 Task: Enable Ferry only option.
Action: Mouse moved to (1026, 6)
Screenshot: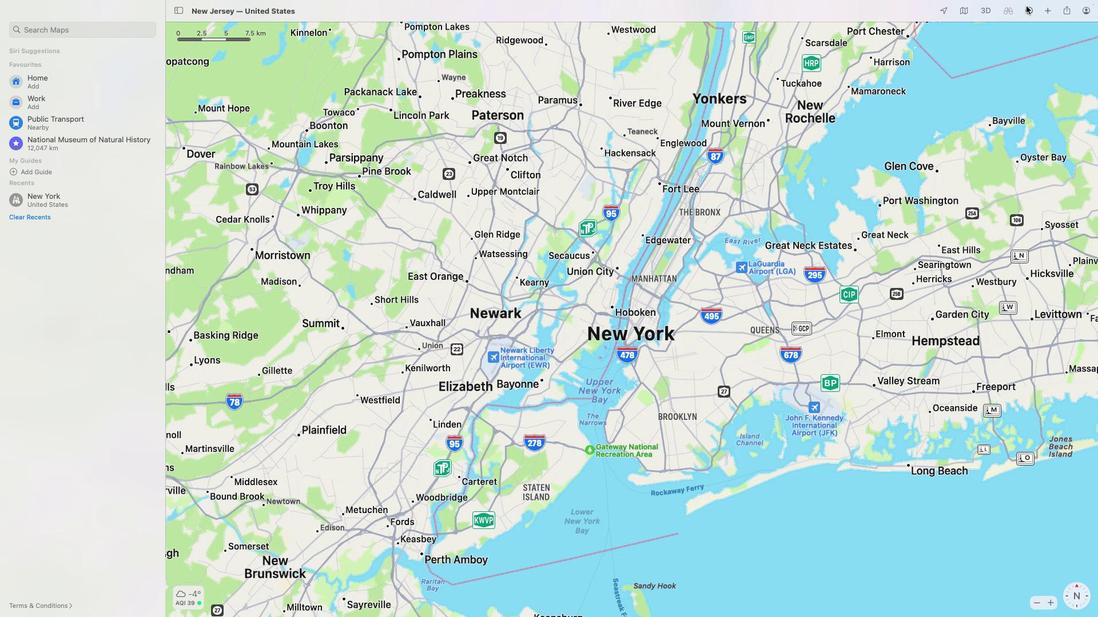 
Action: Mouse pressed left at (1026, 6)
Screenshot: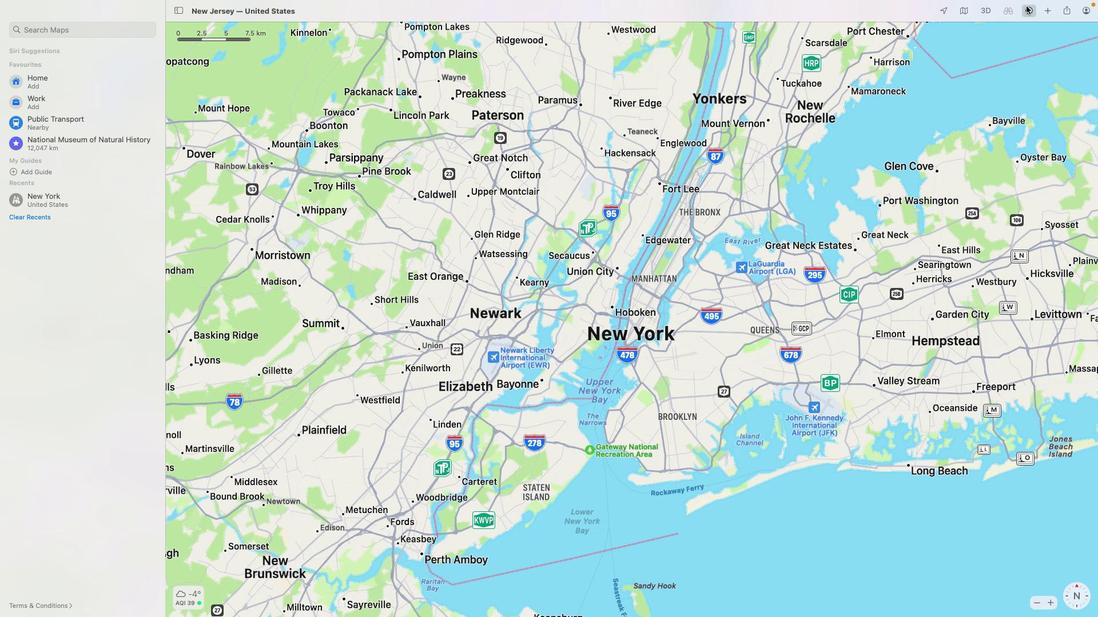 
Action: Mouse moved to (1045, 50)
Screenshot: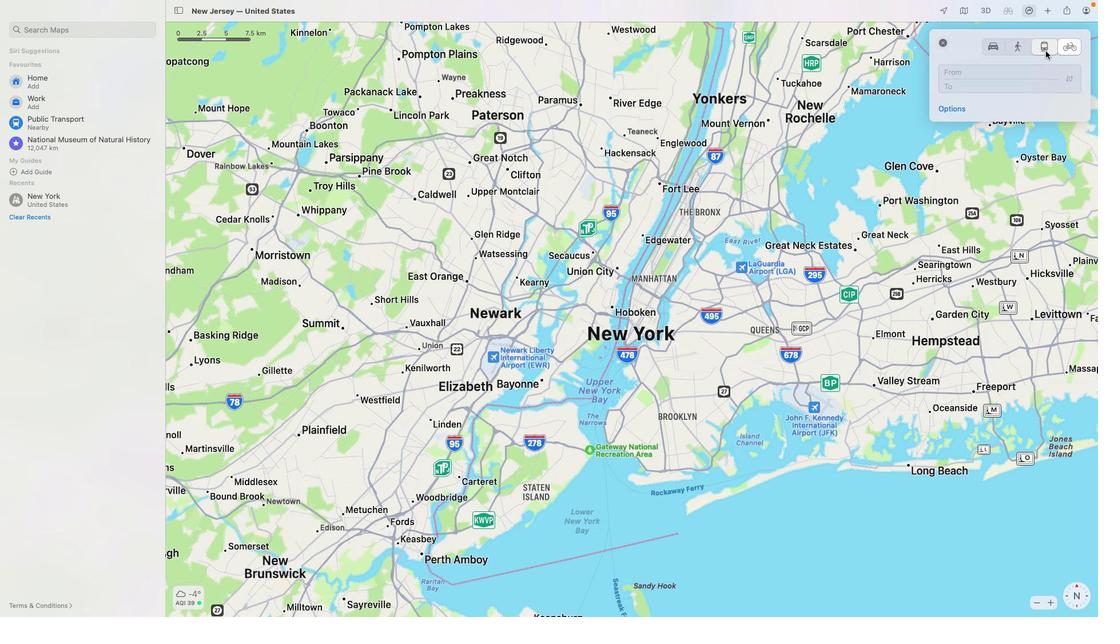 
Action: Mouse pressed left at (1045, 50)
Screenshot: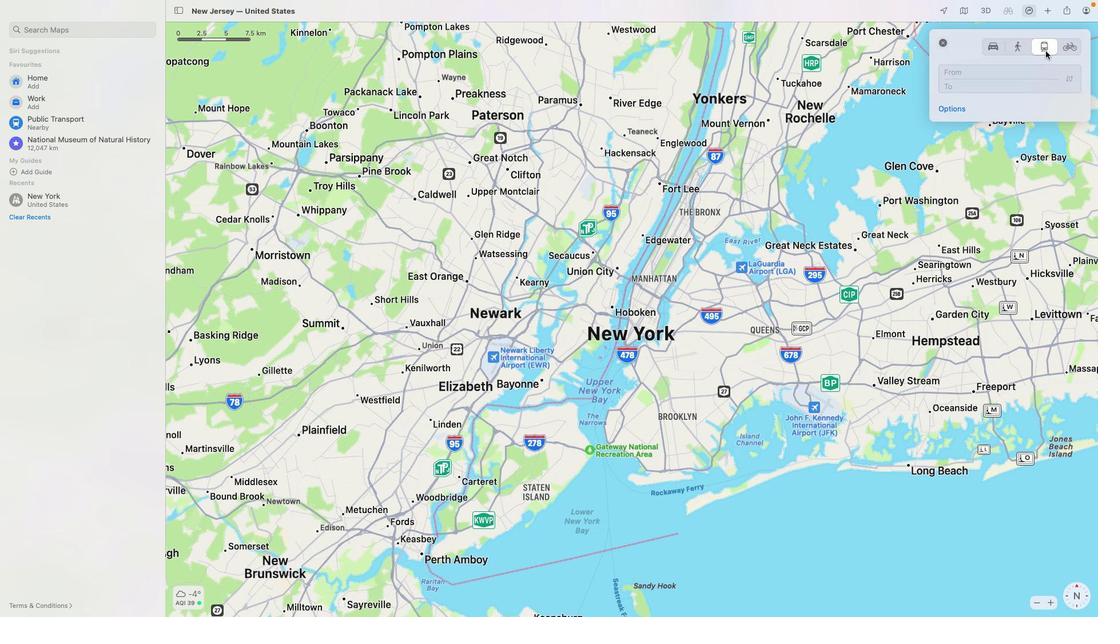 
Action: Mouse moved to (958, 130)
Screenshot: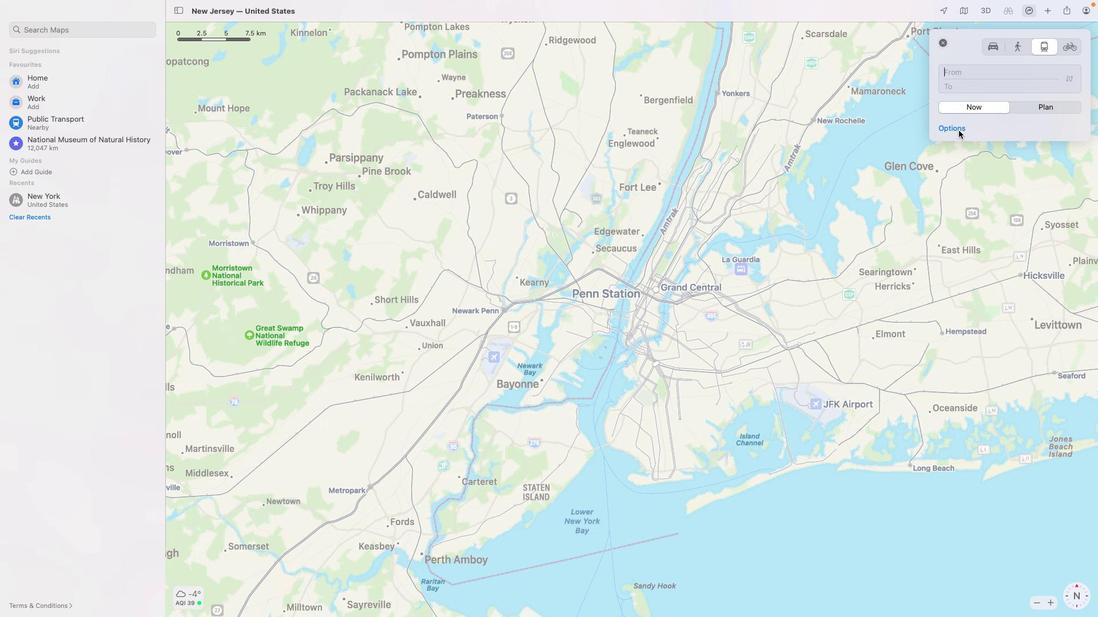 
Action: Mouse pressed left at (958, 130)
Screenshot: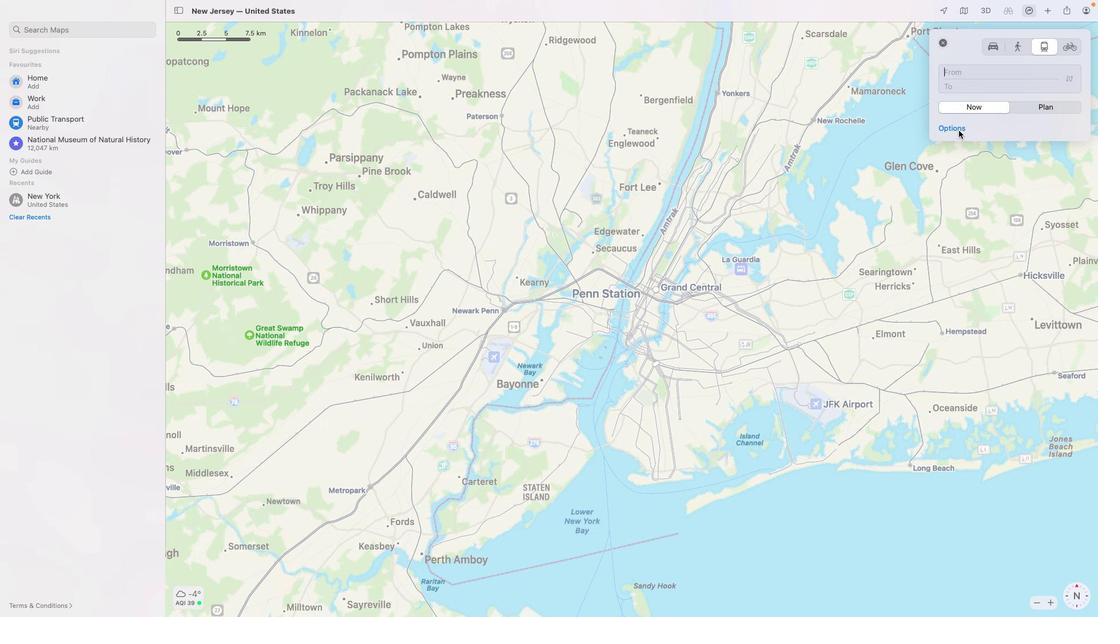 
Action: Mouse moved to (783, 176)
Screenshot: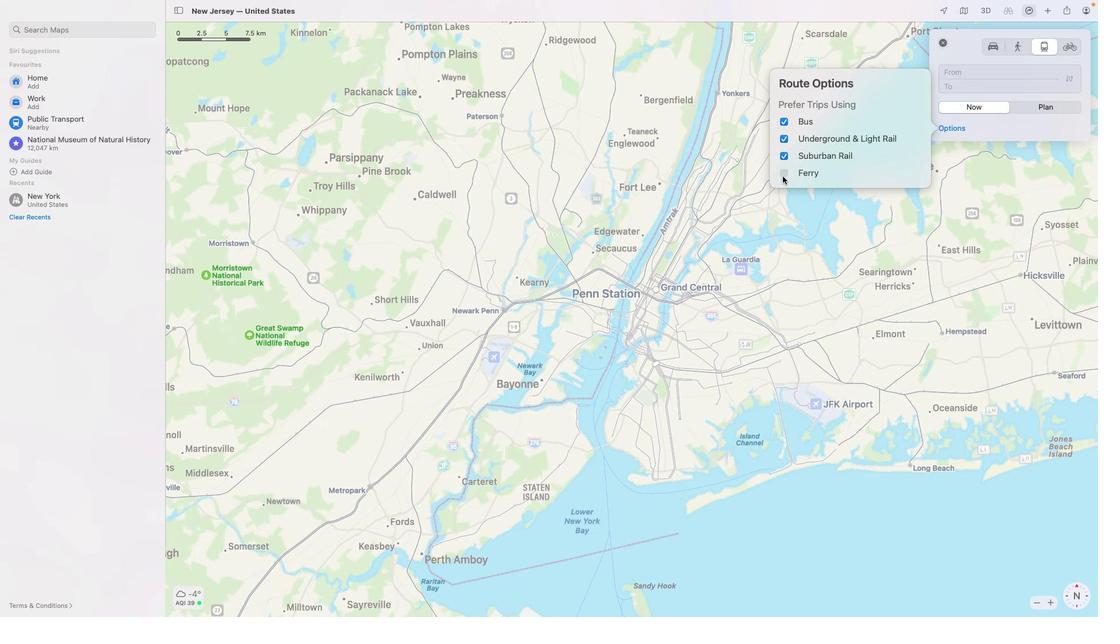 
Action: Mouse pressed left at (783, 176)
Screenshot: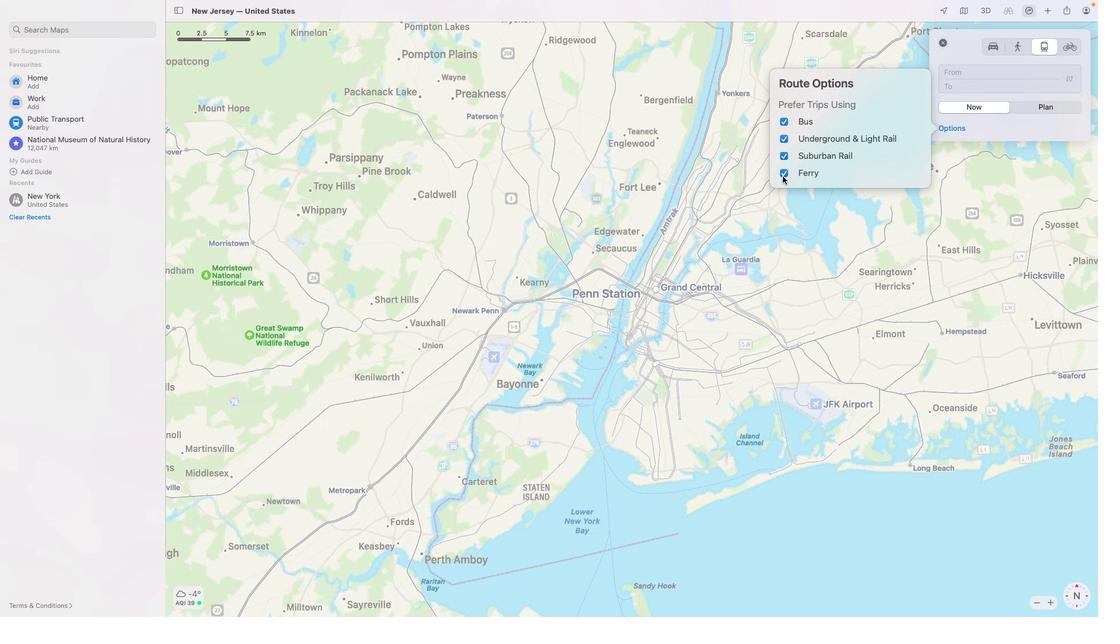 
Action: Mouse moved to (783, 176)
Screenshot: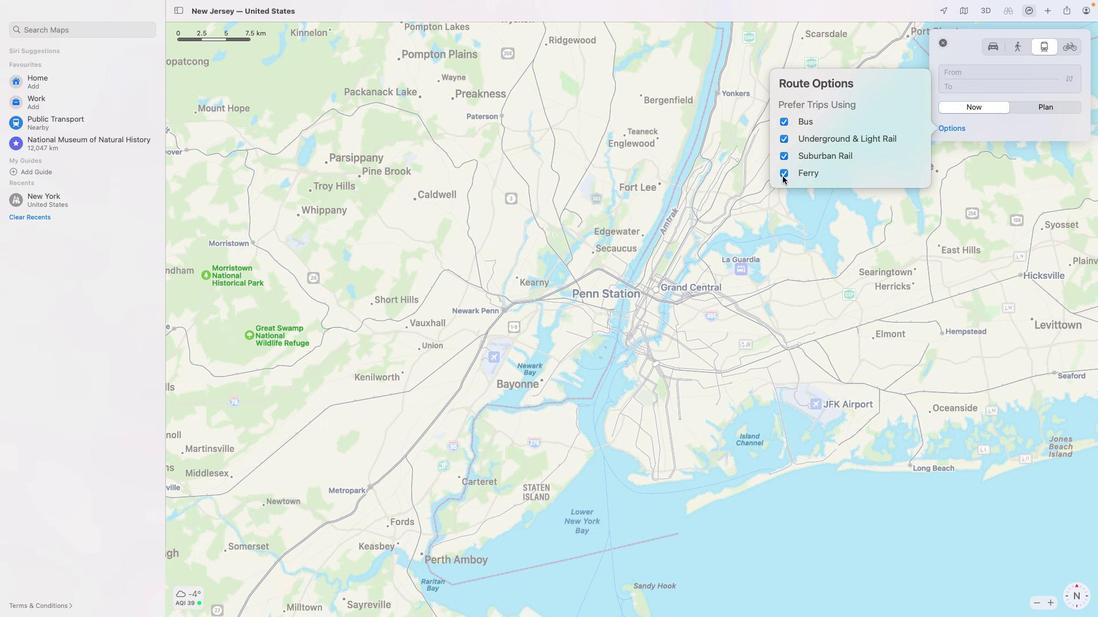
